Task: Select the hybrid option in the auto forward ports source.
Action: Mouse moved to (12, 603)
Screenshot: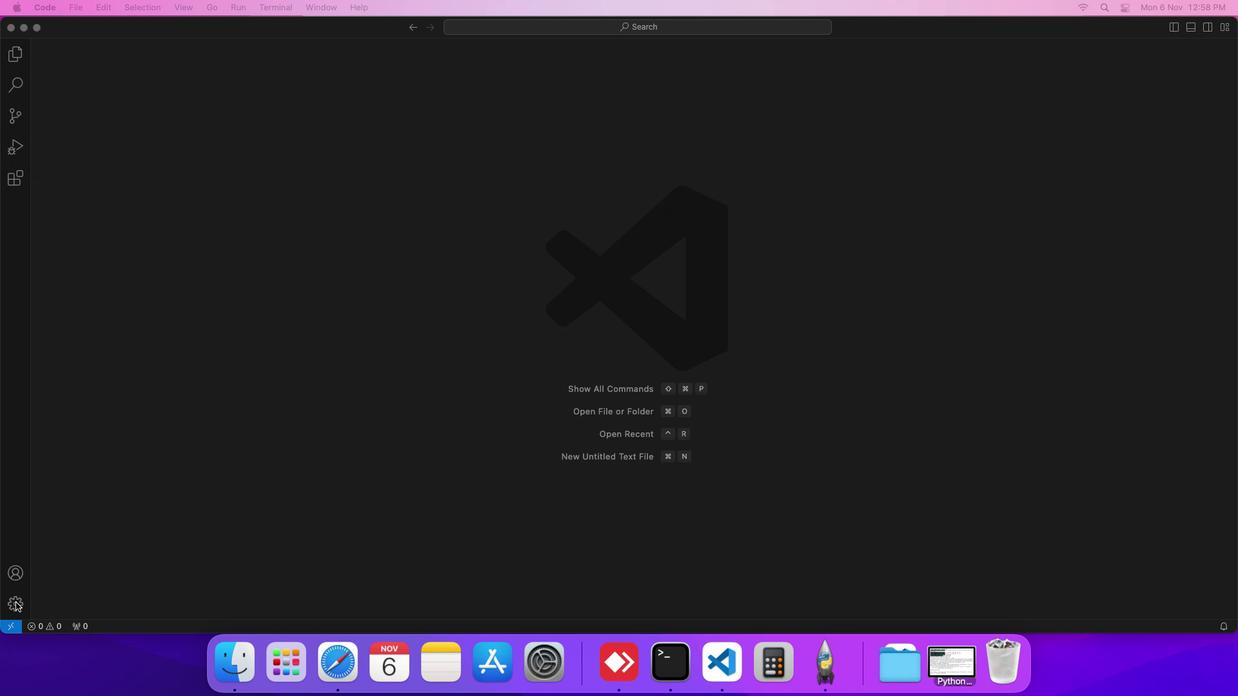 
Action: Mouse pressed left at (12, 603)
Screenshot: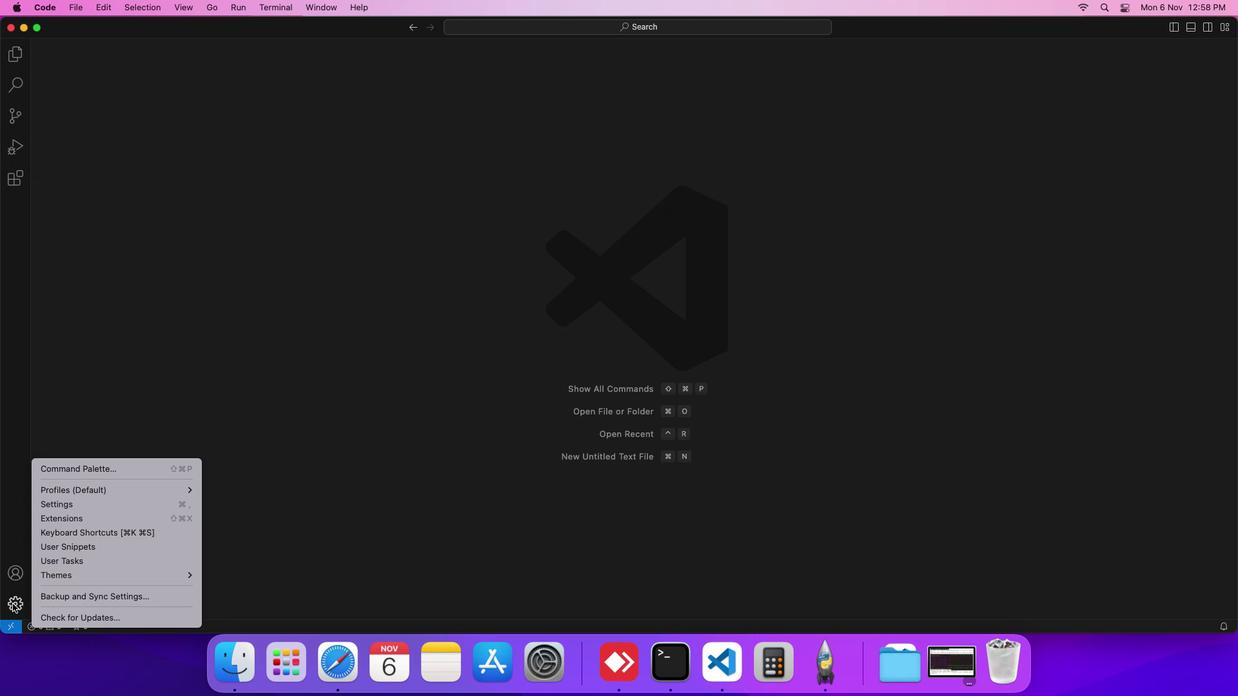 
Action: Mouse moved to (59, 508)
Screenshot: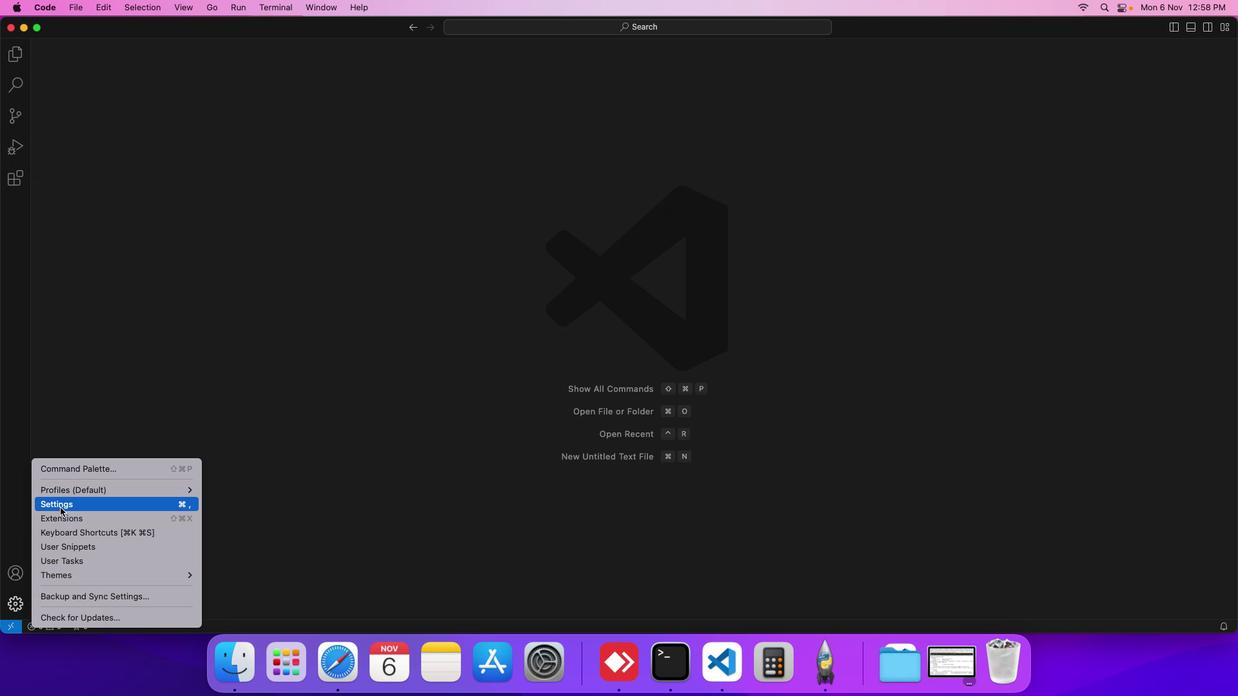 
Action: Mouse pressed left at (59, 508)
Screenshot: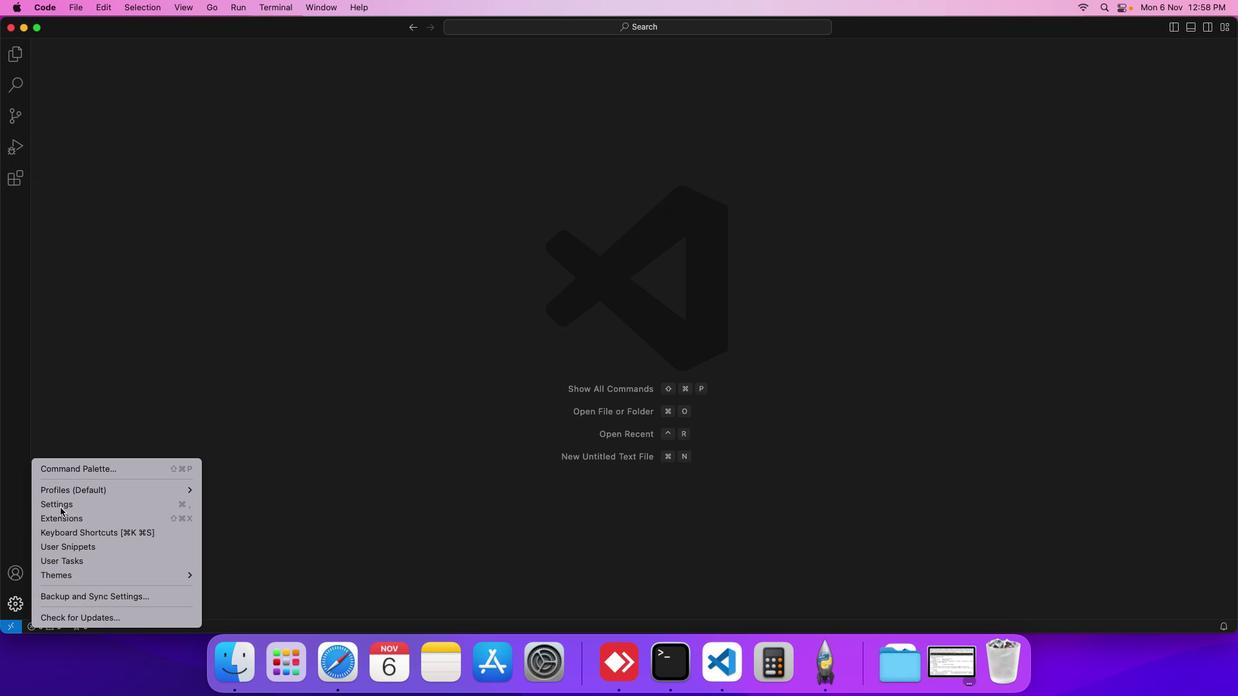 
Action: Mouse moved to (289, 189)
Screenshot: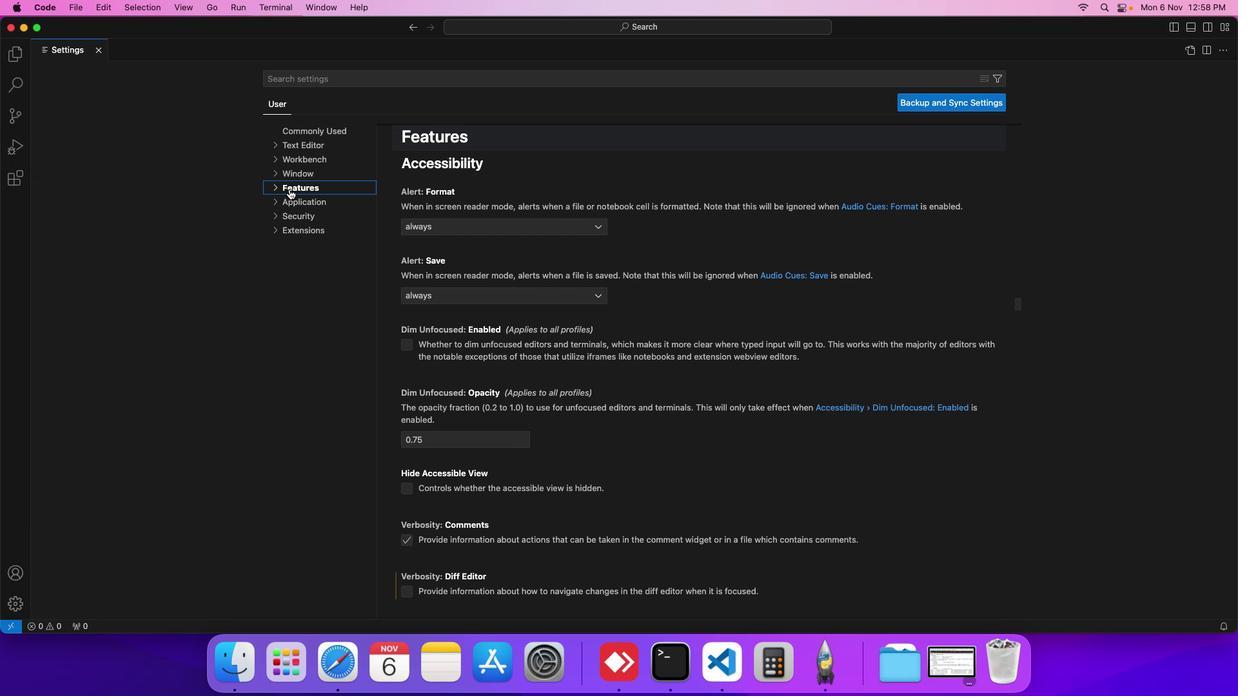 
Action: Mouse pressed left at (289, 189)
Screenshot: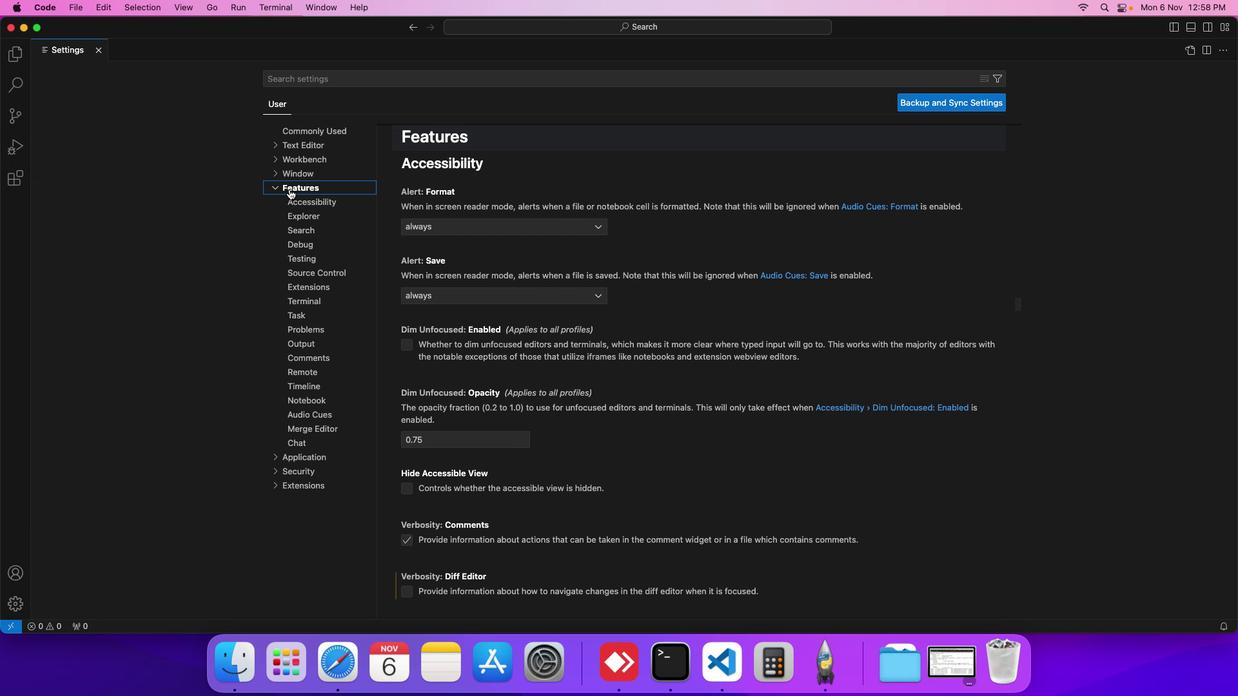 
Action: Mouse moved to (307, 367)
Screenshot: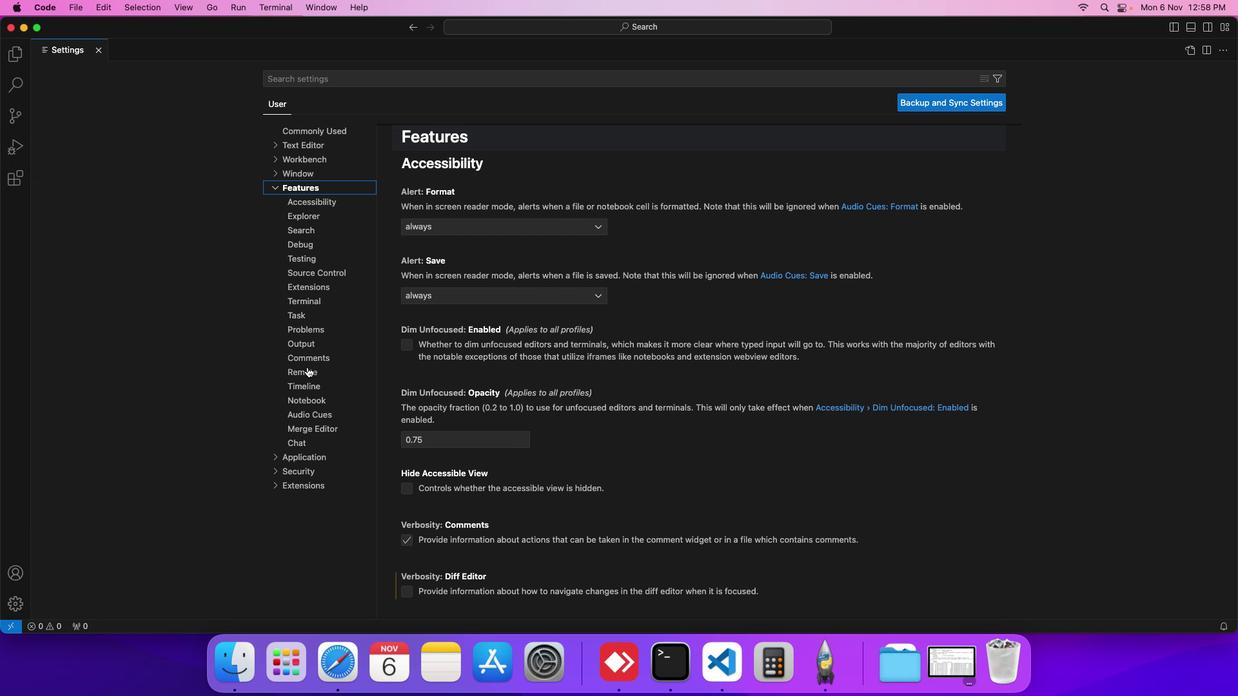 
Action: Mouse pressed left at (307, 367)
Screenshot: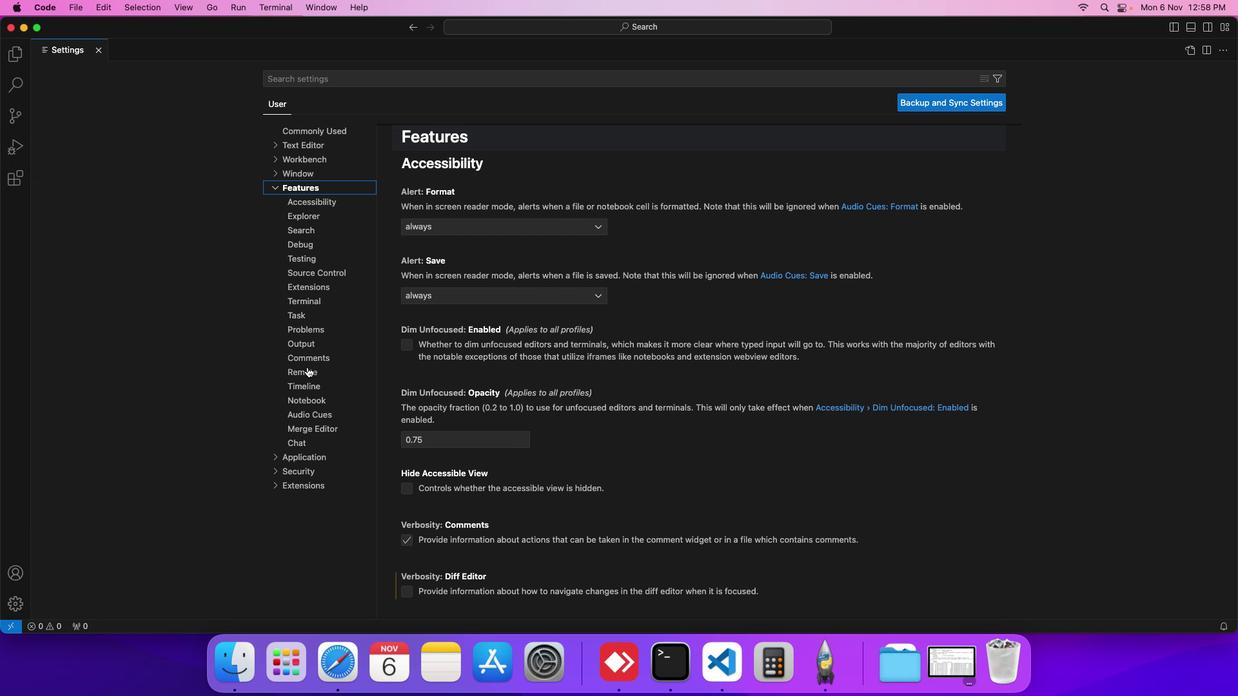 
Action: Mouse moved to (444, 286)
Screenshot: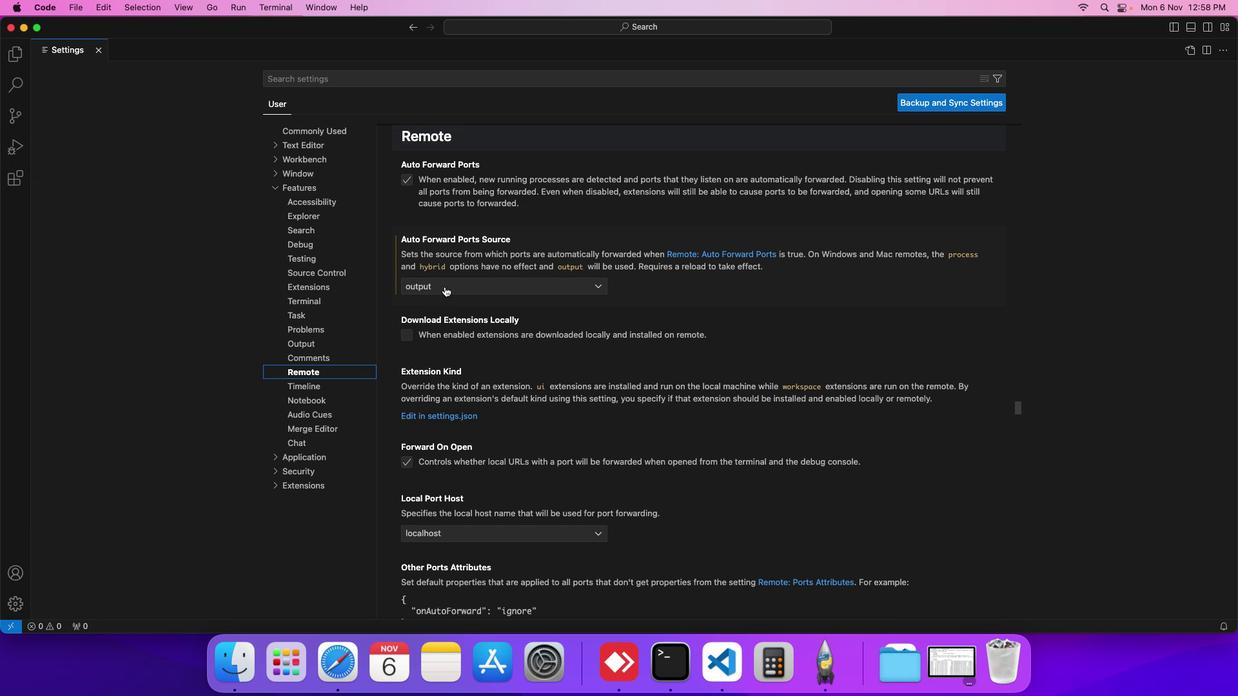 
Action: Mouse pressed left at (444, 286)
Screenshot: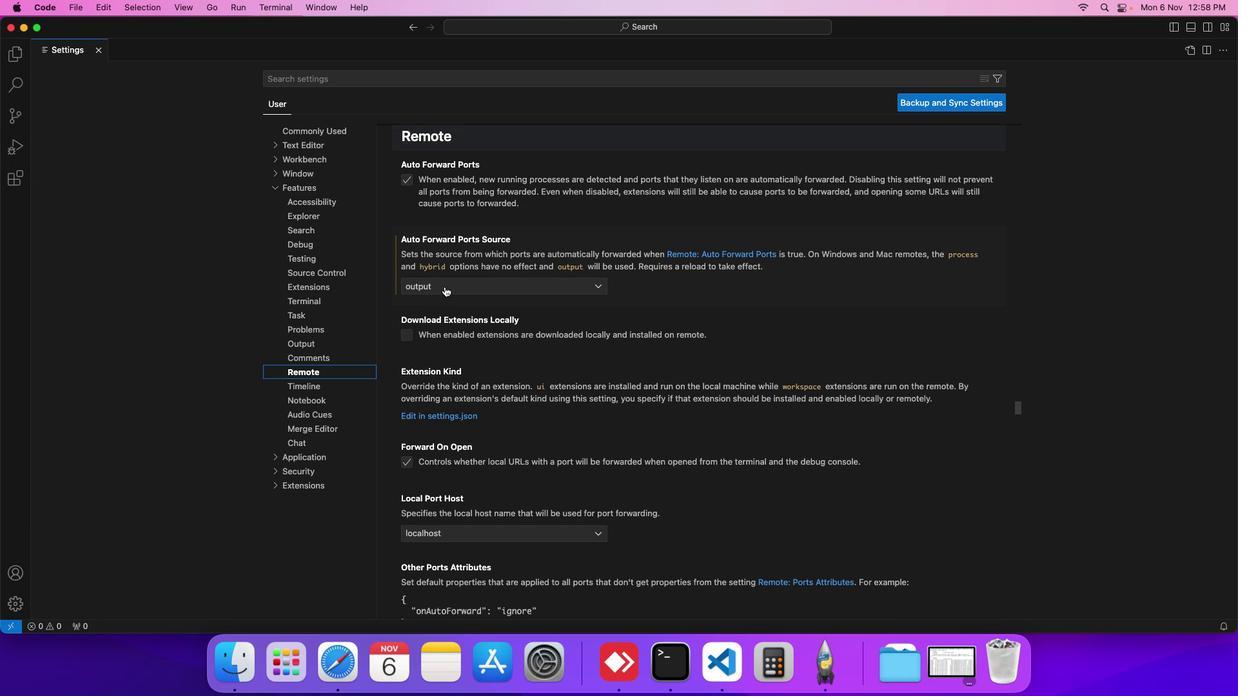 
Action: Mouse moved to (435, 335)
Screenshot: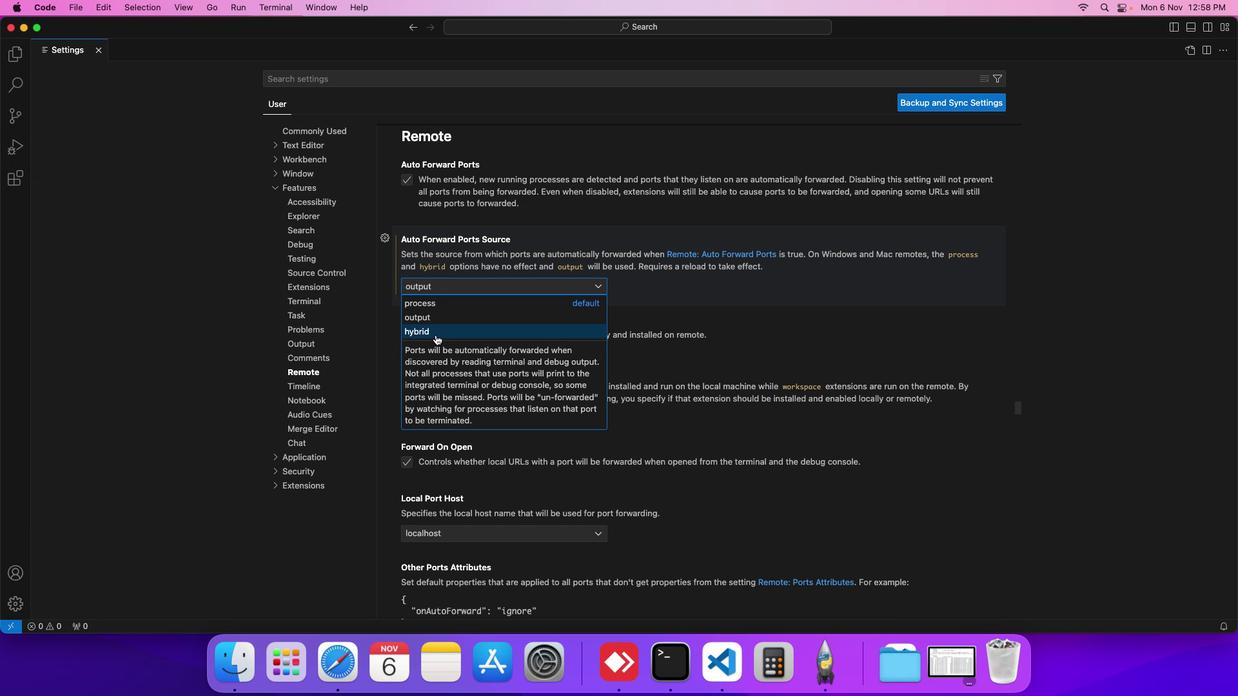 
Action: Mouse pressed left at (435, 335)
Screenshot: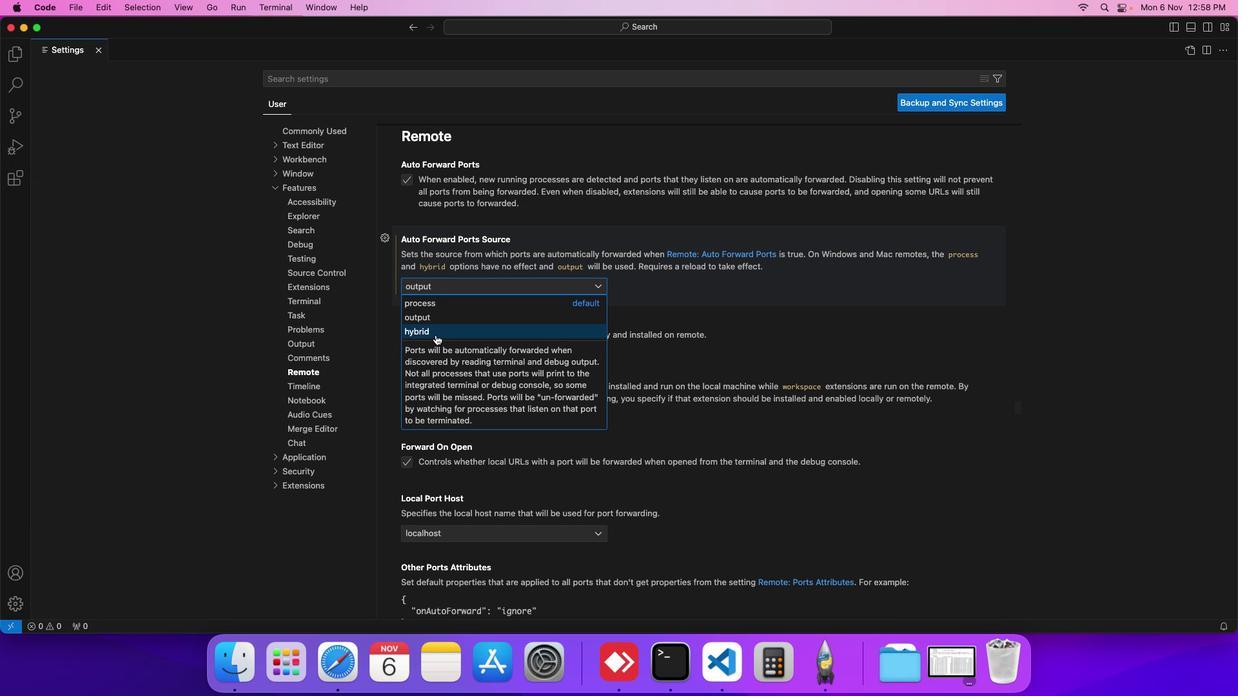 
Action: Mouse moved to (424, 209)
Screenshot: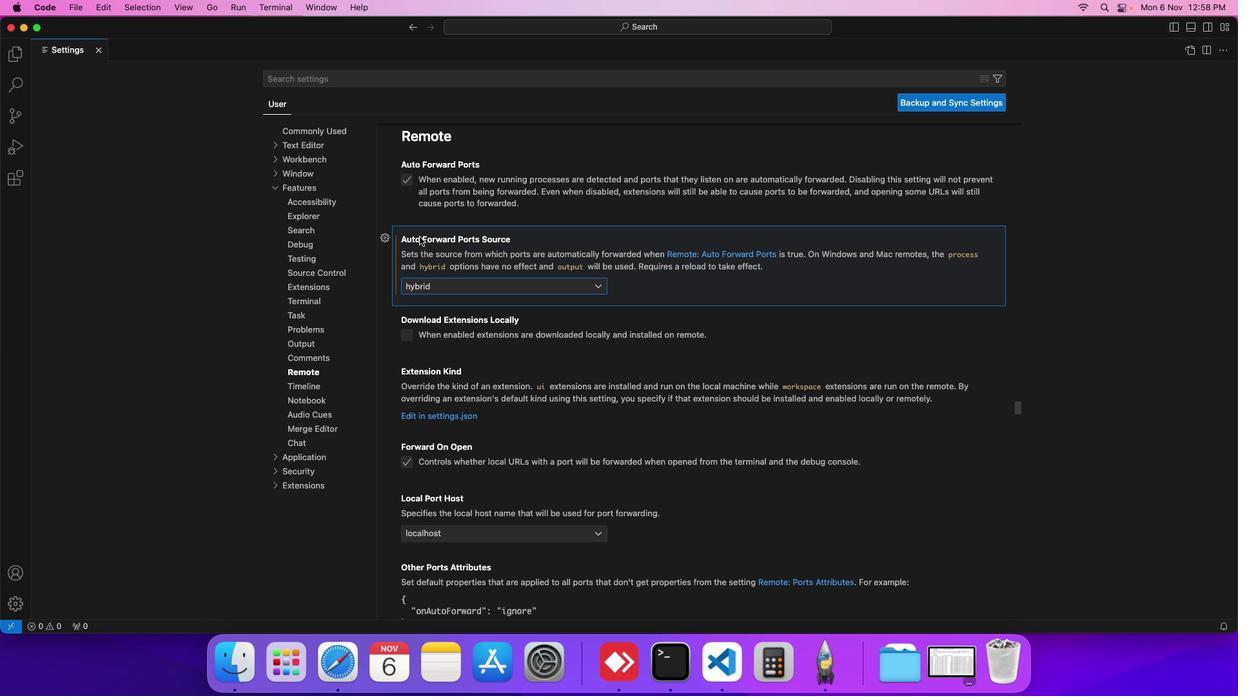 
